 Task: Add a retro background to the video "Movie D.mp4" and play.
Action: Mouse moved to (738, 284)
Screenshot: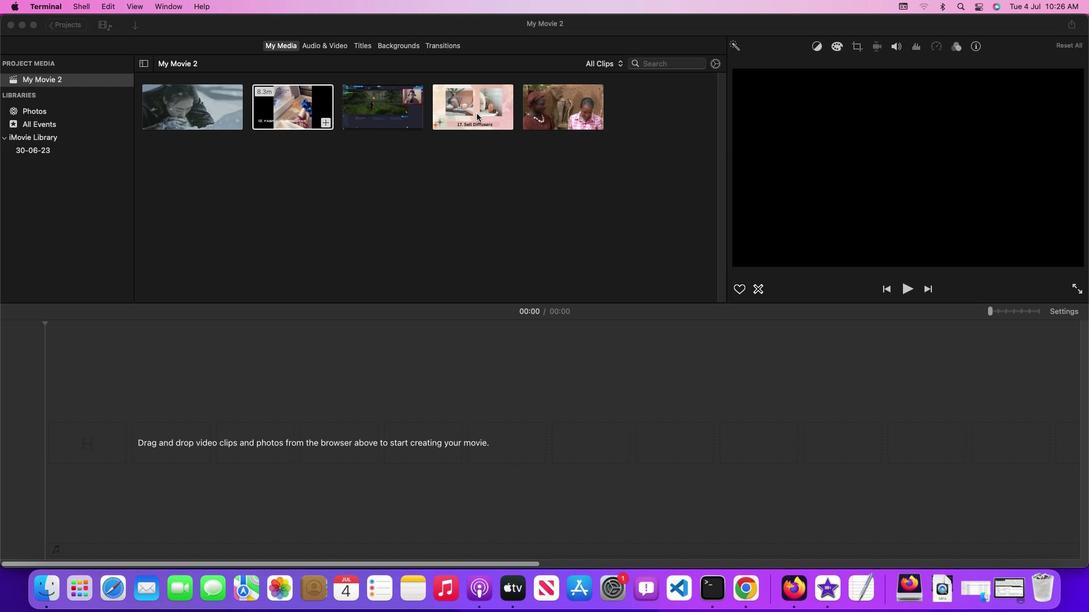 
Action: Mouse pressed left at (738, 284)
Screenshot: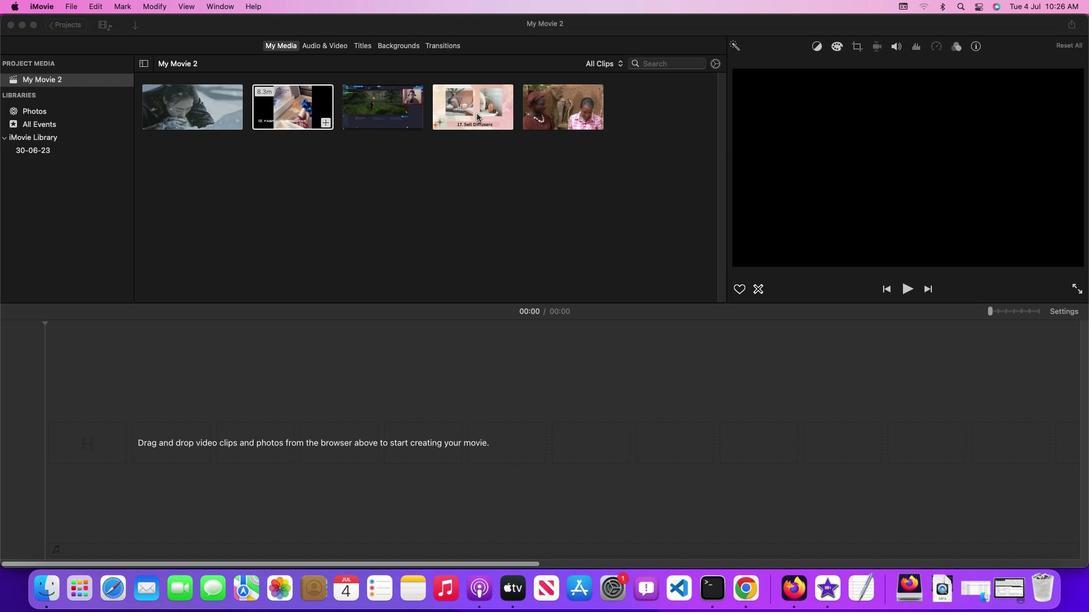 
Action: Mouse pressed left at (738, 284)
Screenshot: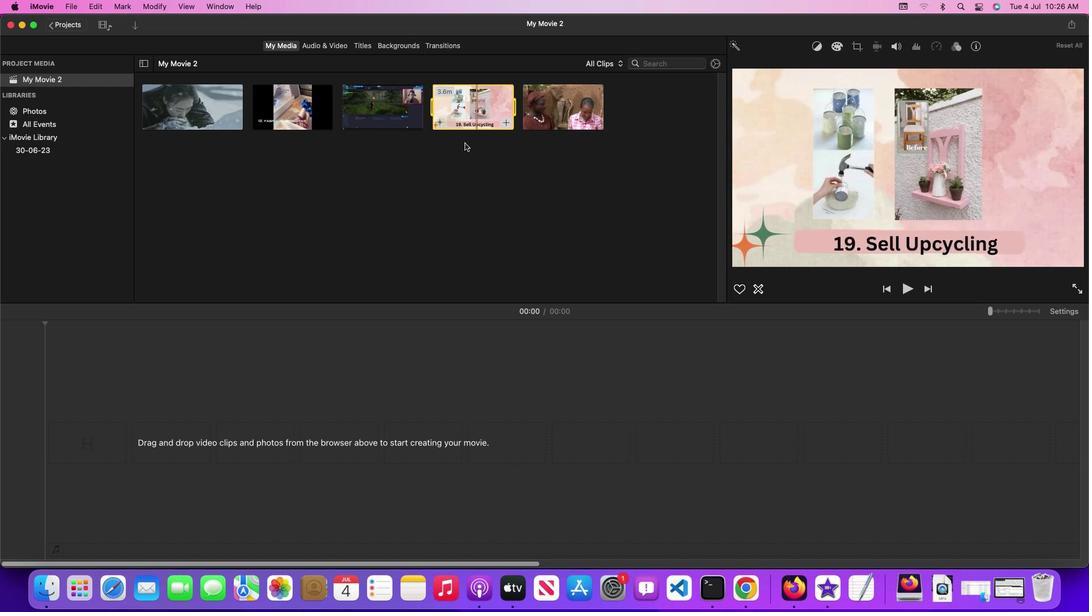 
Action: Mouse moved to (739, 284)
Screenshot: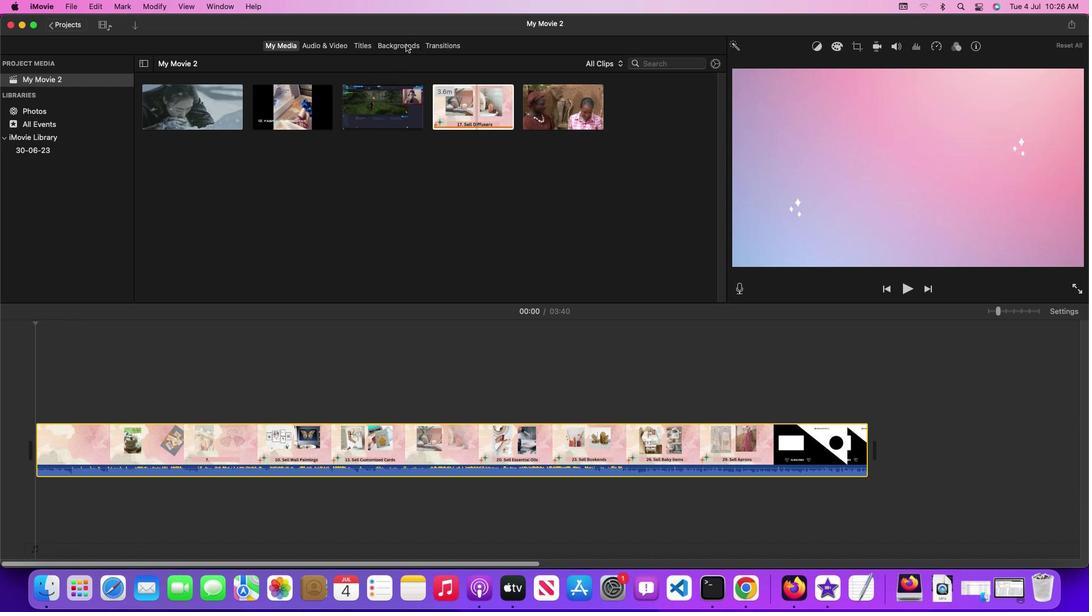 
Action: Mouse pressed left at (739, 284)
Screenshot: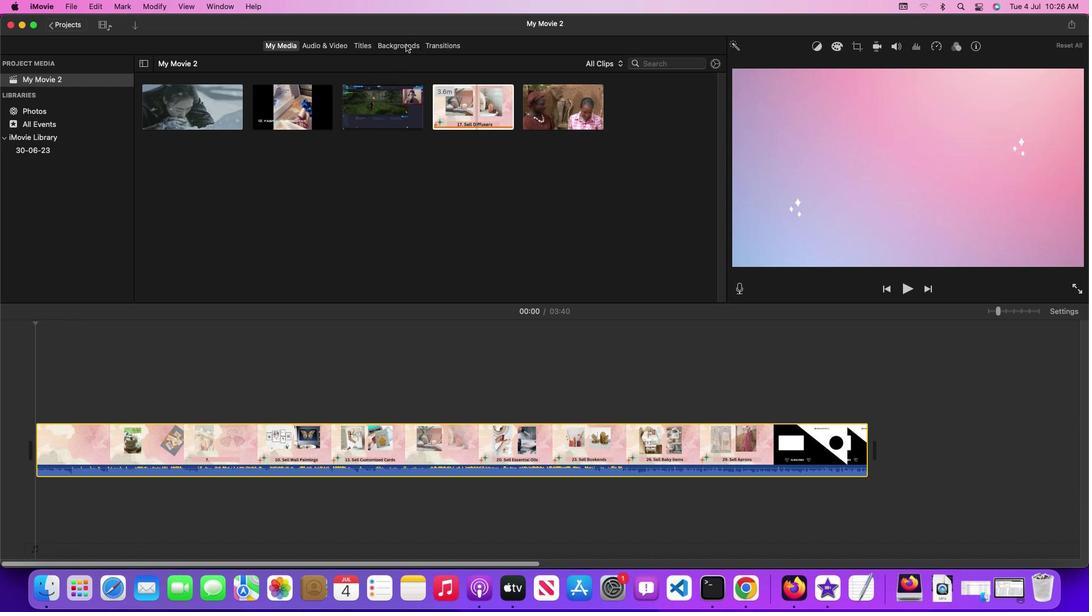 
Action: Mouse moved to (738, 284)
Screenshot: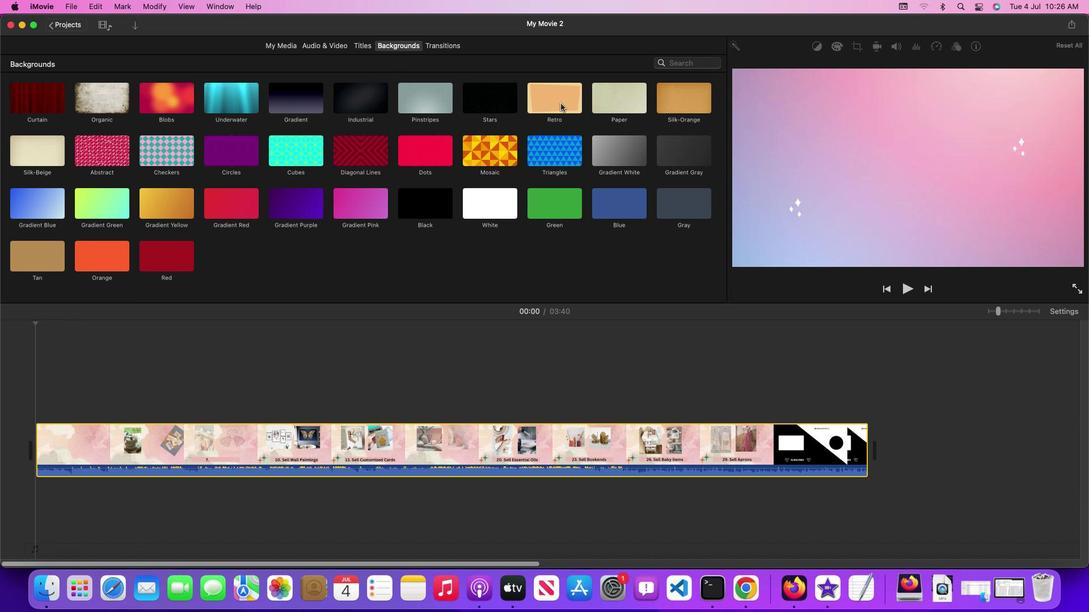
Action: Mouse pressed left at (738, 284)
Screenshot: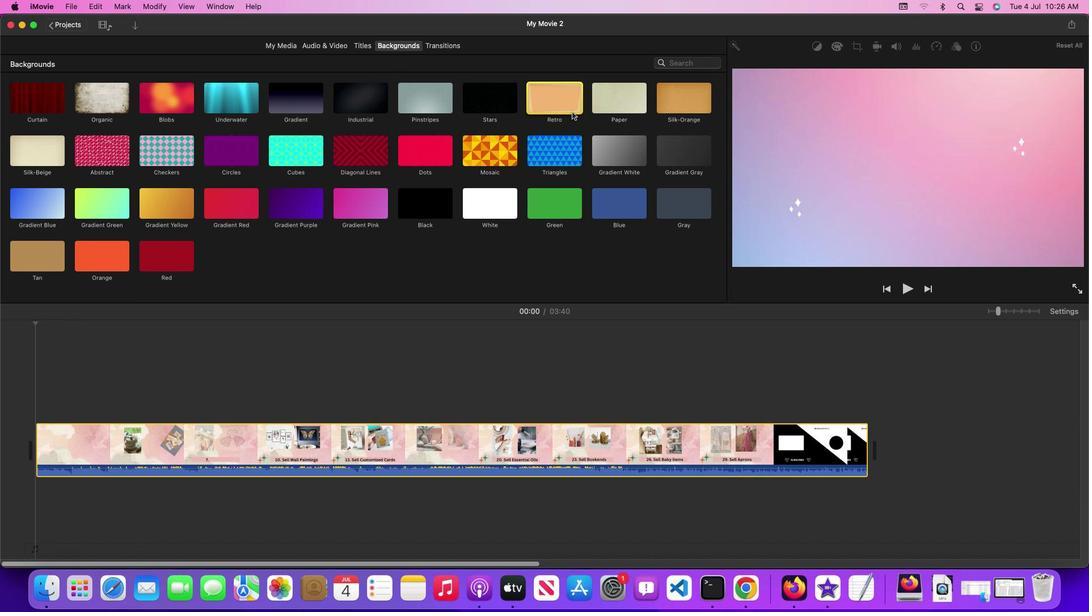 
Action: Mouse moved to (736, 284)
Screenshot: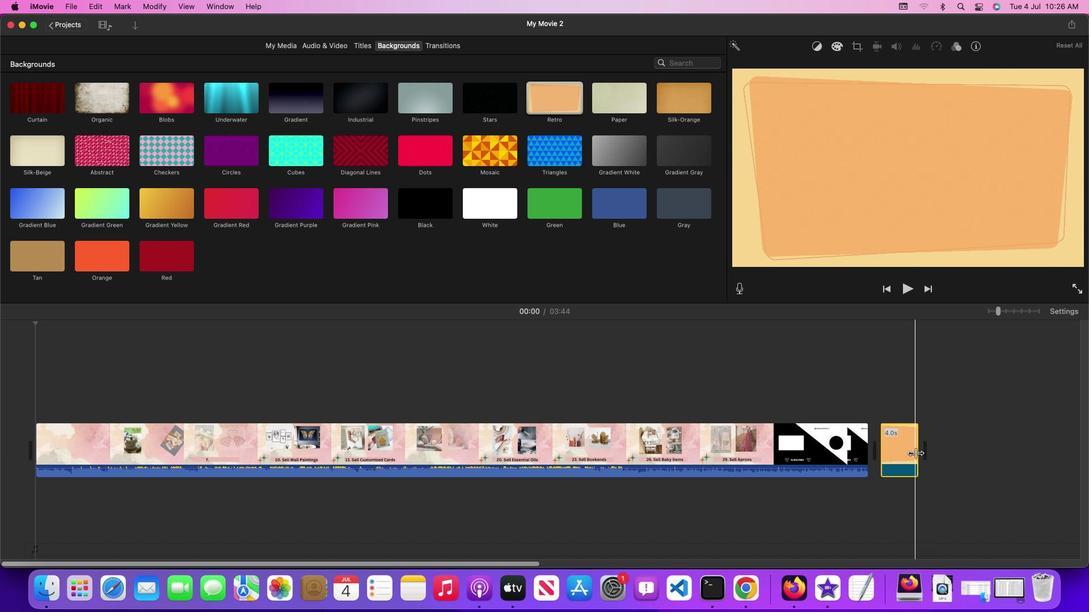 
Action: Mouse pressed left at (736, 284)
Screenshot: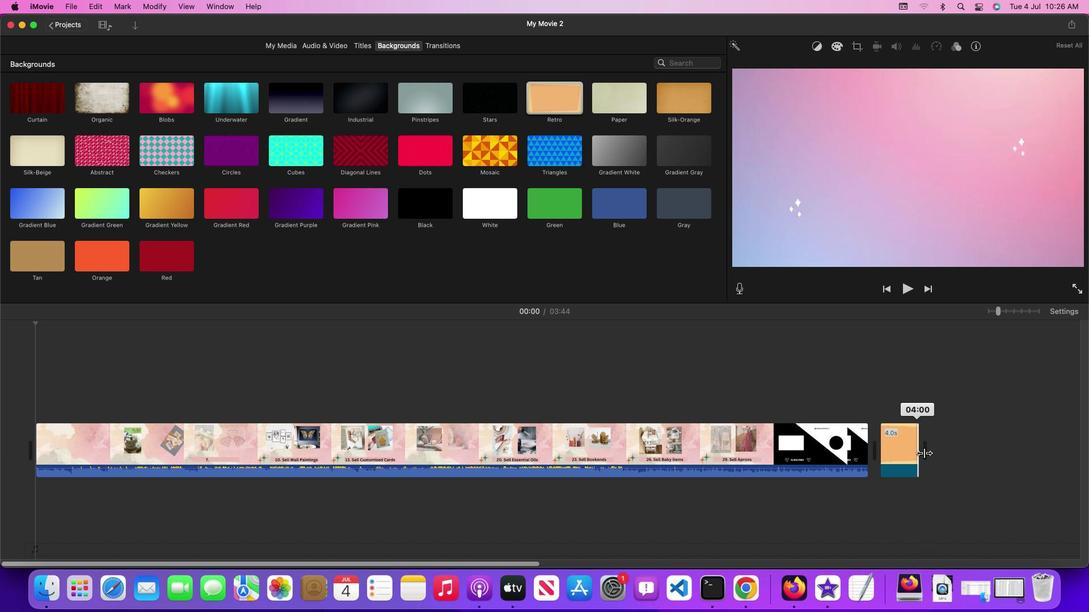 
Action: Mouse moved to (735, 284)
Screenshot: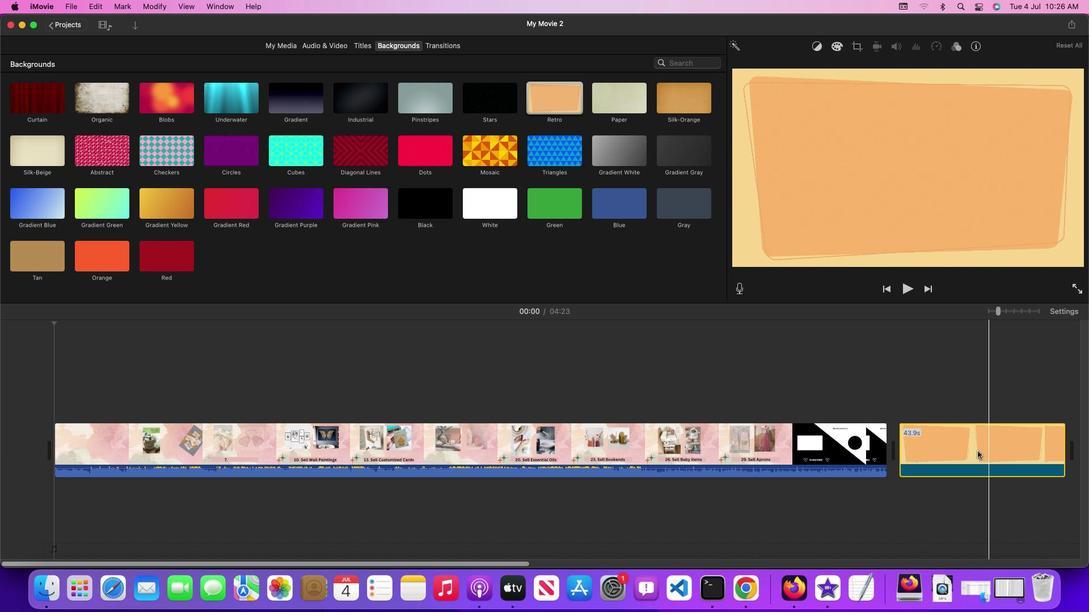 
Action: Mouse pressed left at (735, 284)
Screenshot: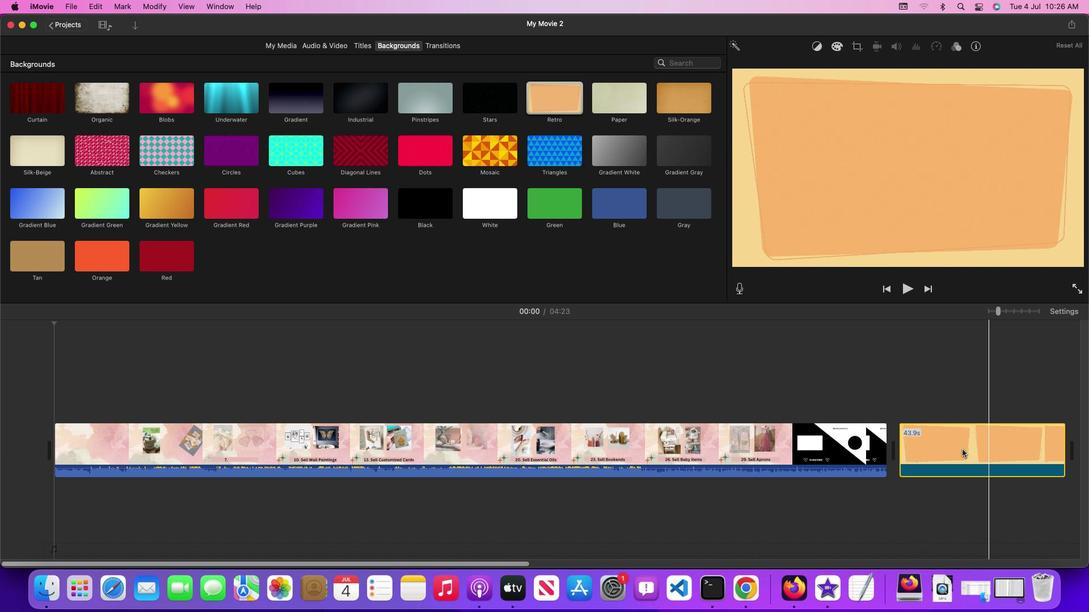 
Action: Mouse moved to (740, 284)
Screenshot: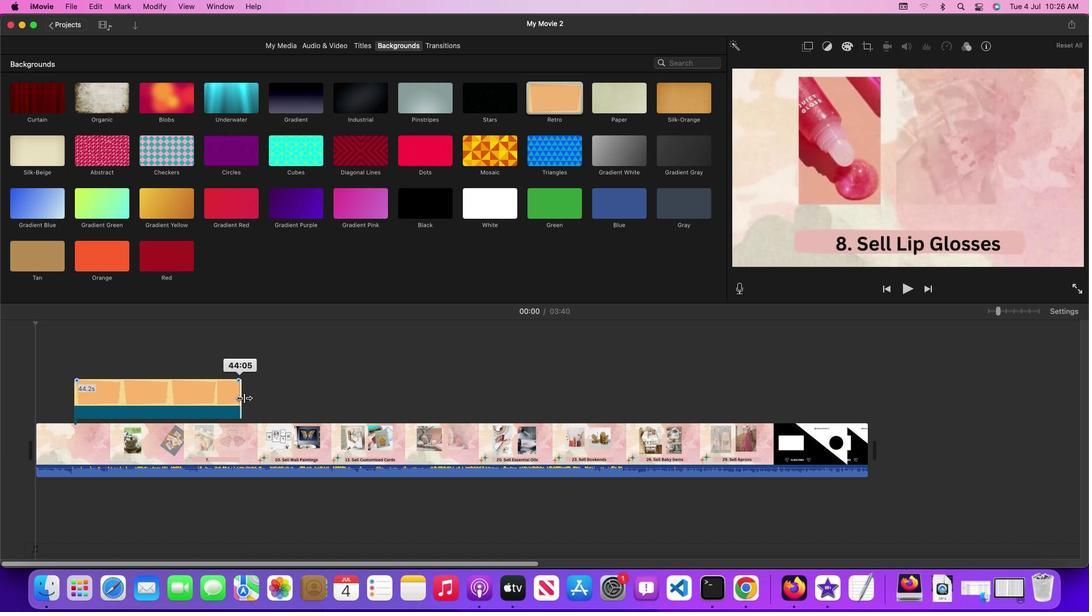 
Action: Mouse pressed left at (740, 284)
Screenshot: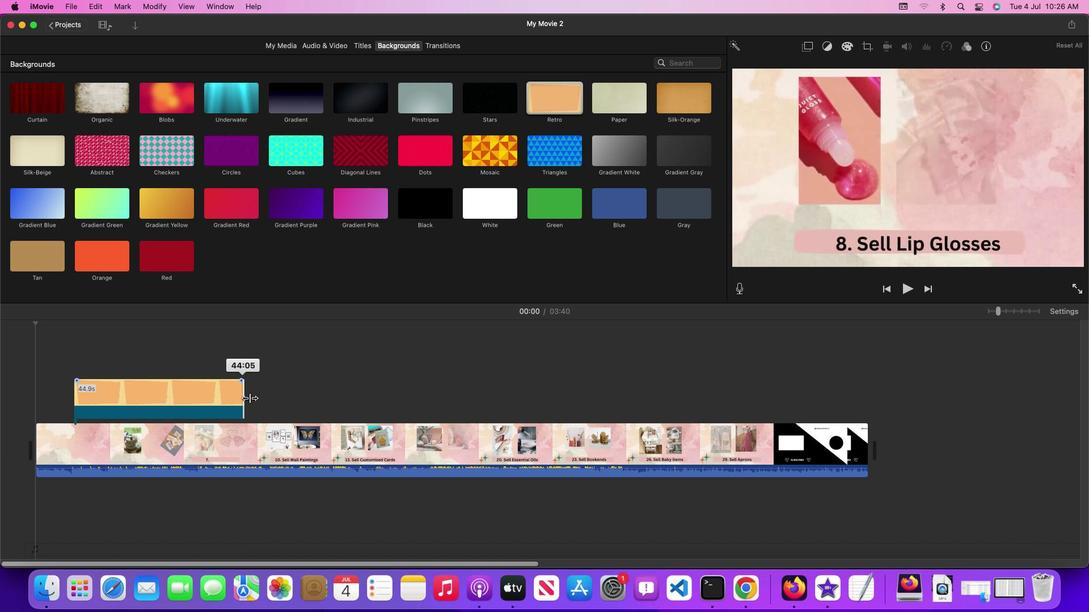 
Action: Mouse moved to (738, 284)
Screenshot: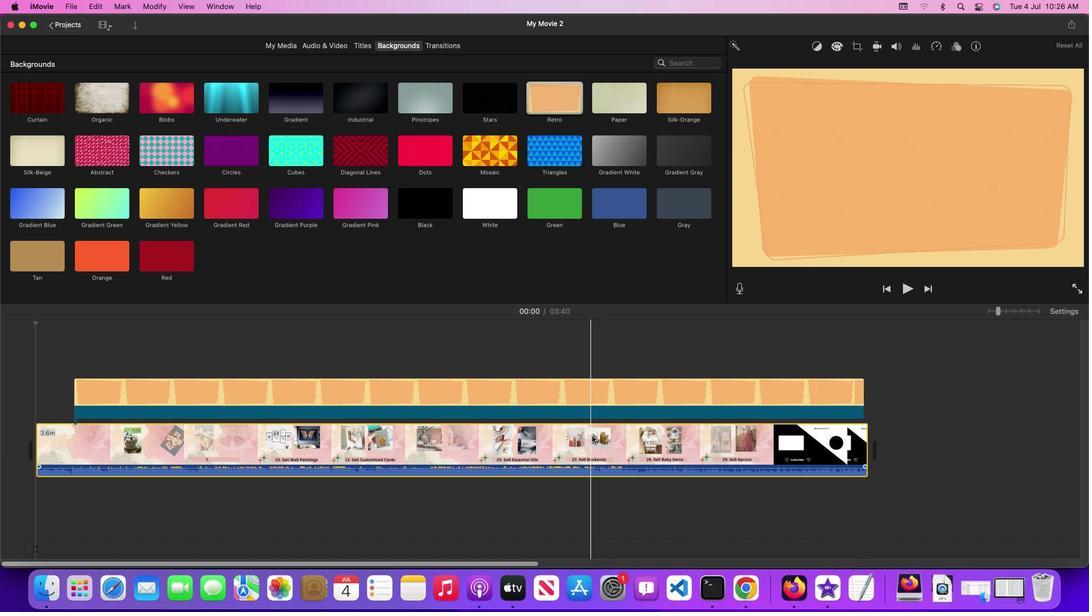
Action: Mouse pressed left at (738, 284)
Screenshot: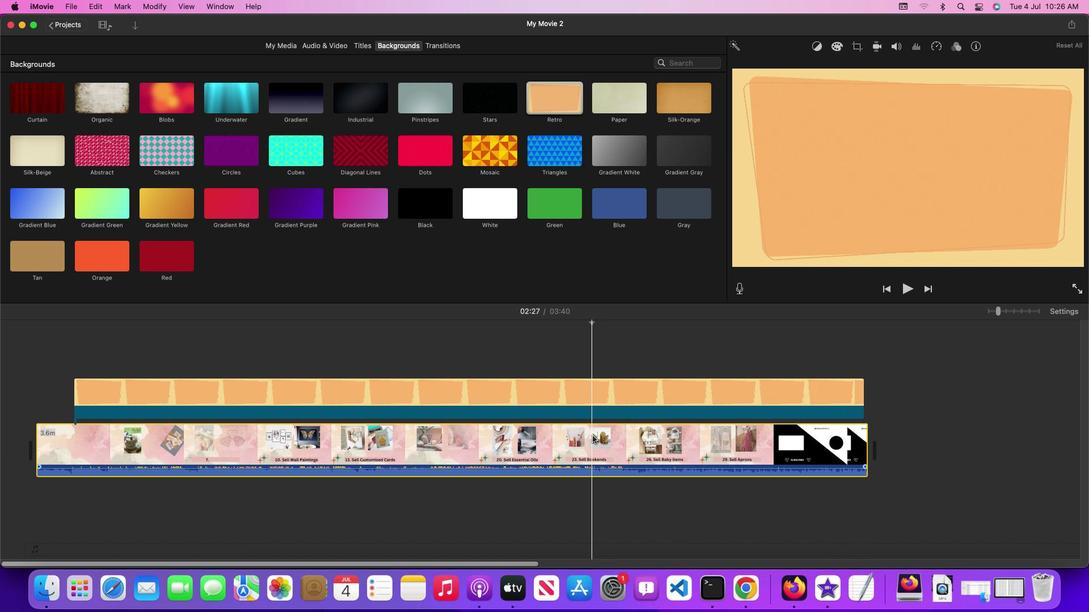 
Action: Mouse moved to (738, 284)
Screenshot: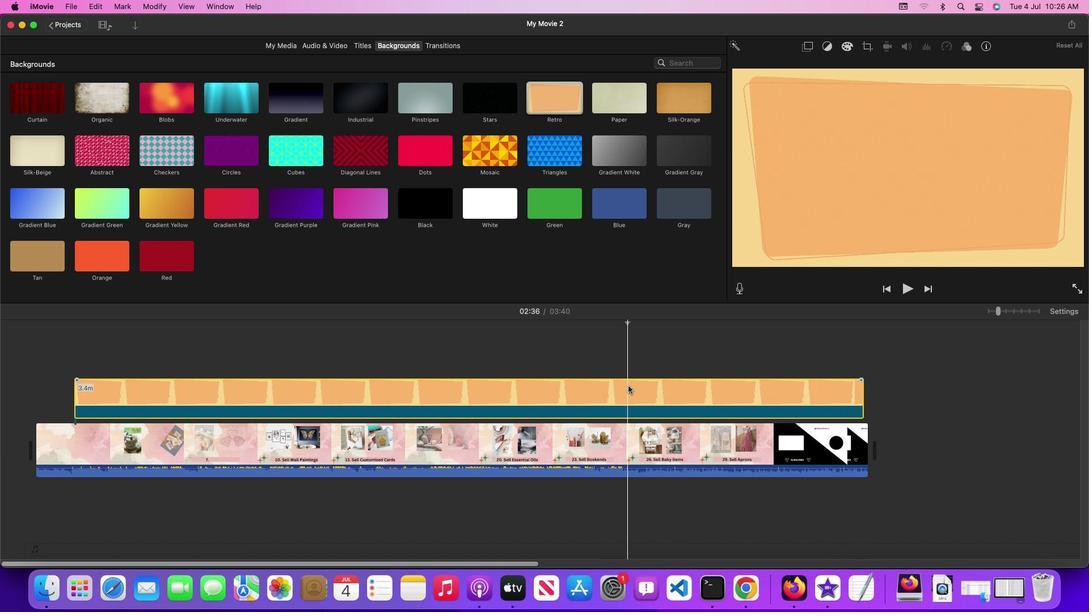
Action: Mouse pressed left at (738, 284)
Screenshot: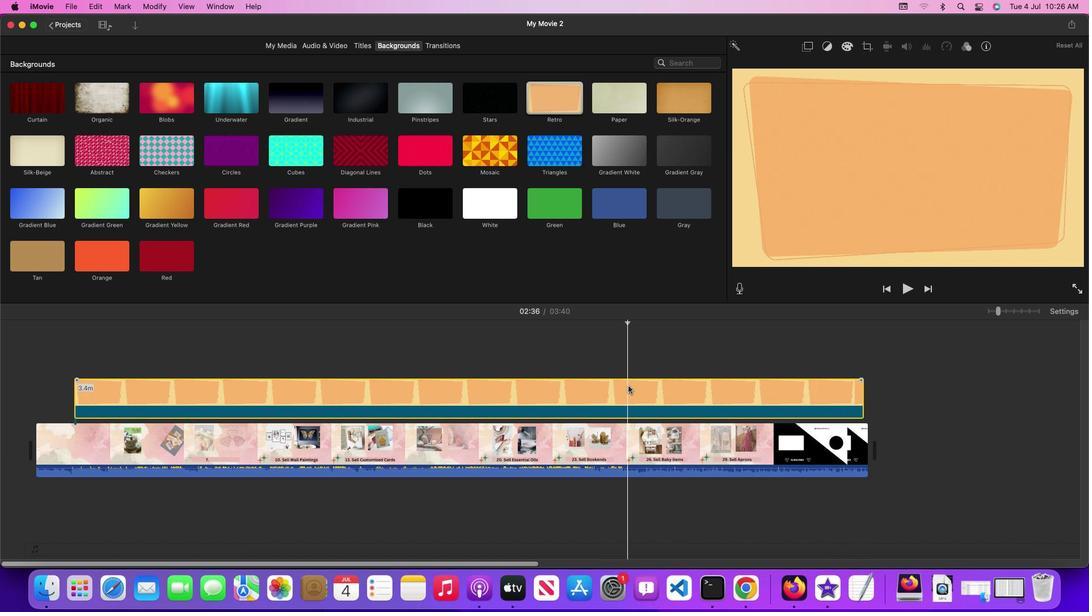 
Action: Mouse moved to (737, 284)
Screenshot: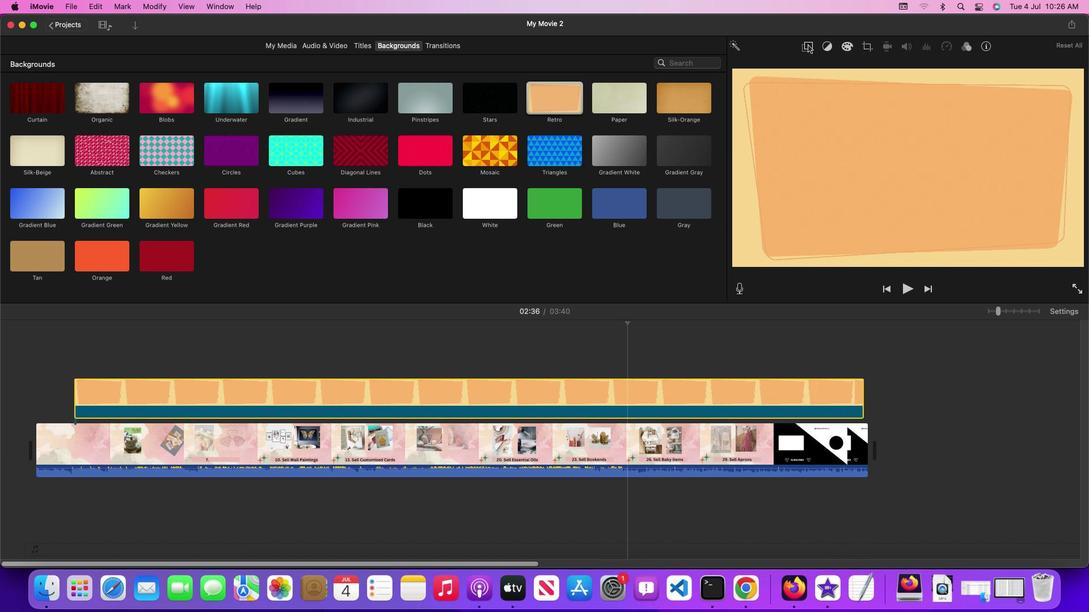 
Action: Mouse pressed left at (737, 284)
Screenshot: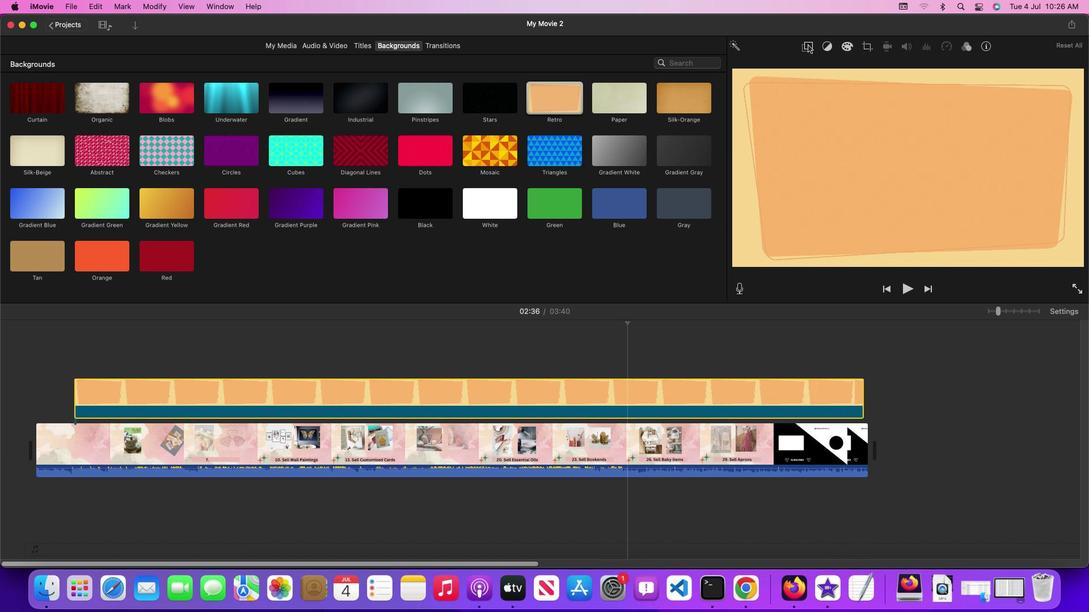 
Action: Mouse moved to (737, 284)
Screenshot: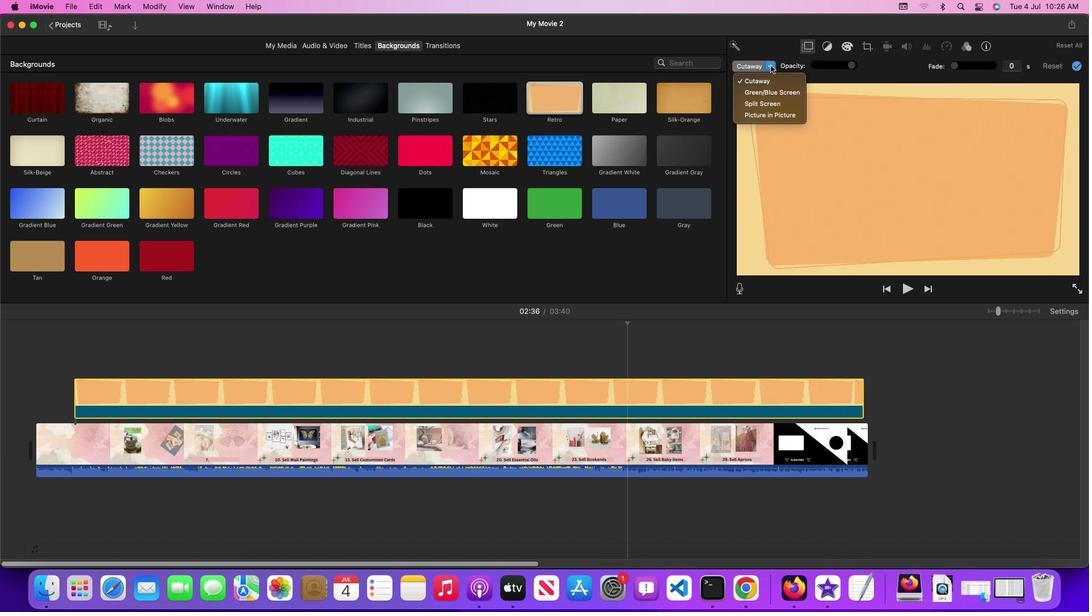 
Action: Mouse pressed left at (737, 284)
Screenshot: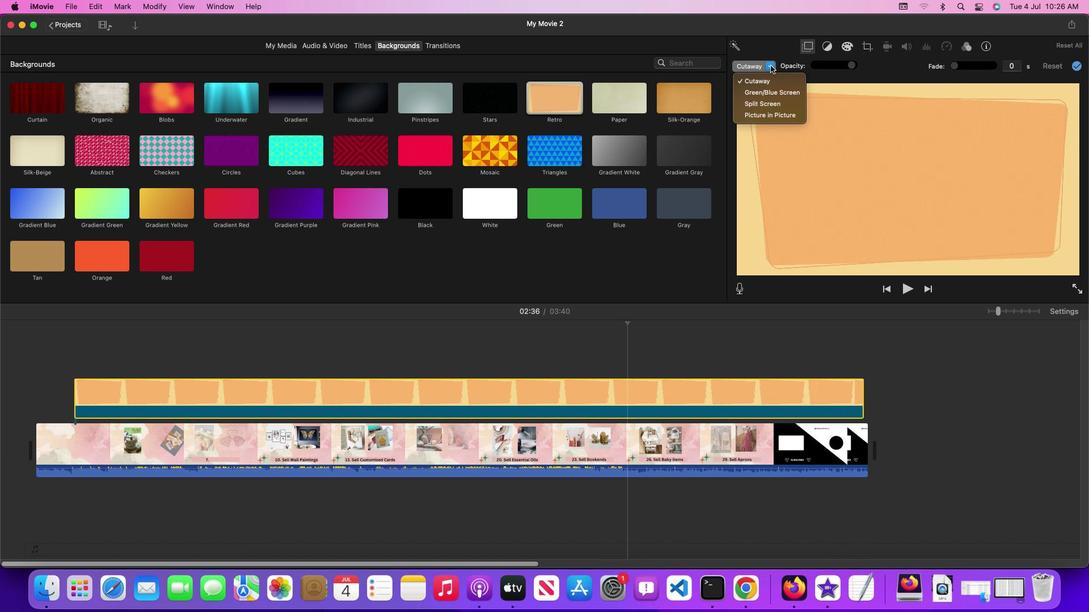 
Action: Mouse moved to (737, 284)
Screenshot: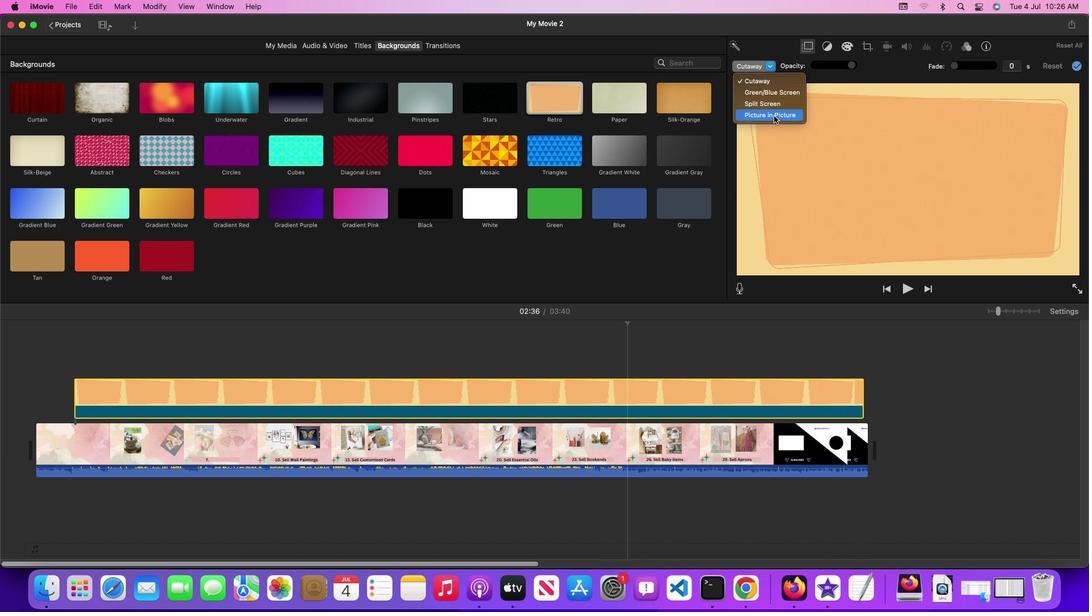 
Action: Mouse pressed left at (737, 284)
Screenshot: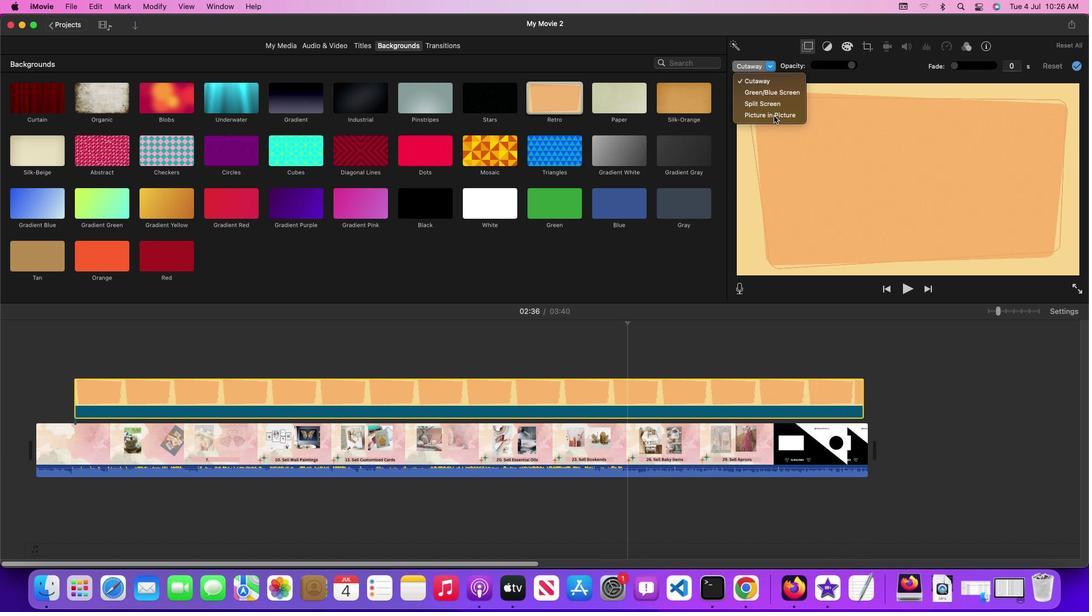 
Action: Mouse moved to (735, 284)
Screenshot: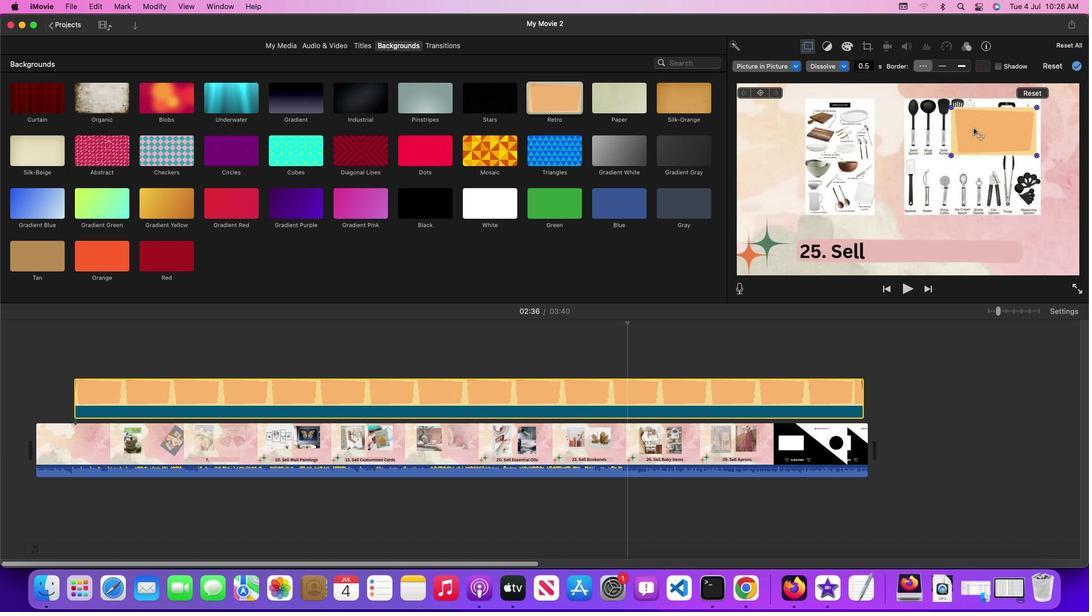 
Action: Mouse pressed left at (735, 284)
Screenshot: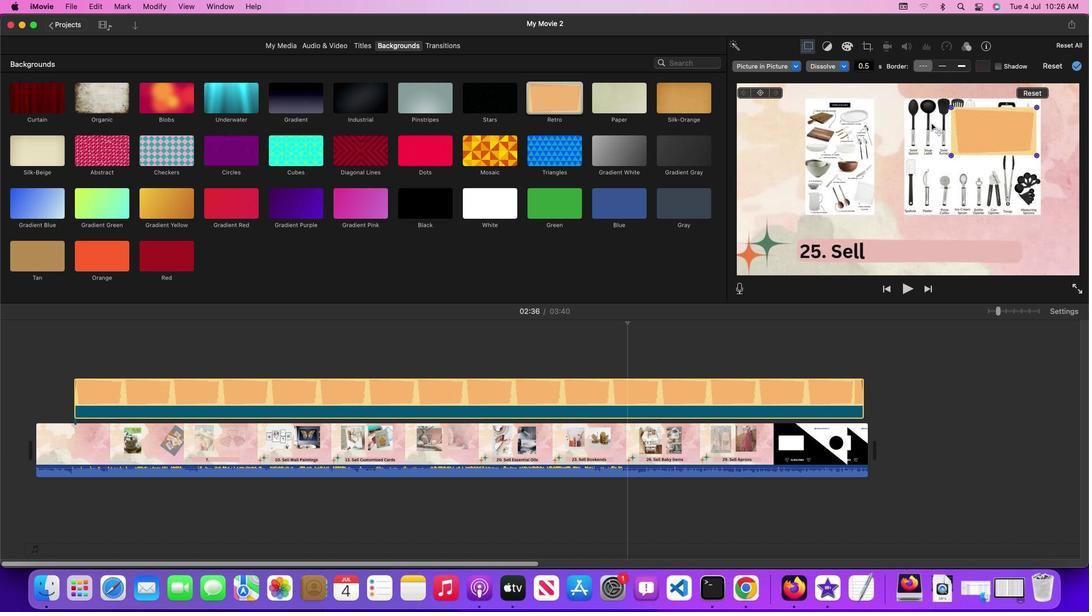 
Action: Mouse moved to (737, 284)
Screenshot: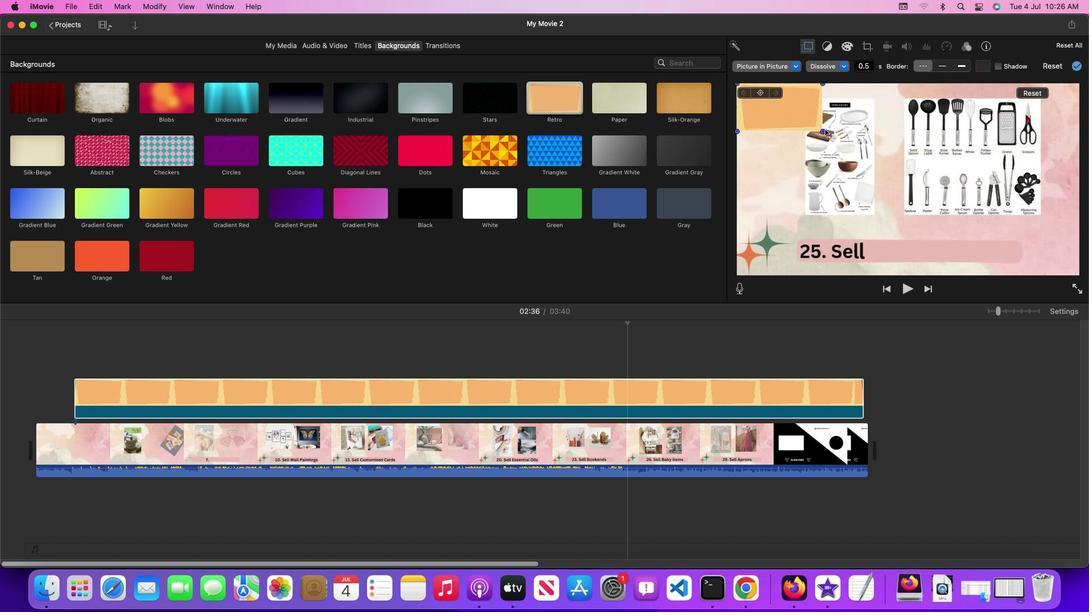 
Action: Mouse pressed left at (737, 284)
Screenshot: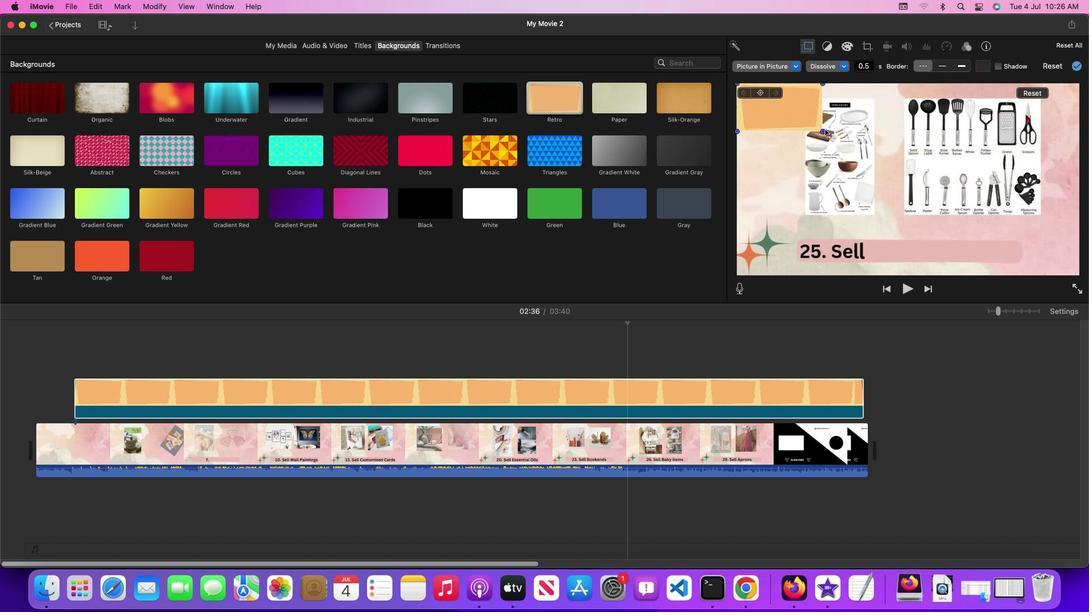 
Action: Mouse moved to (737, 284)
Screenshot: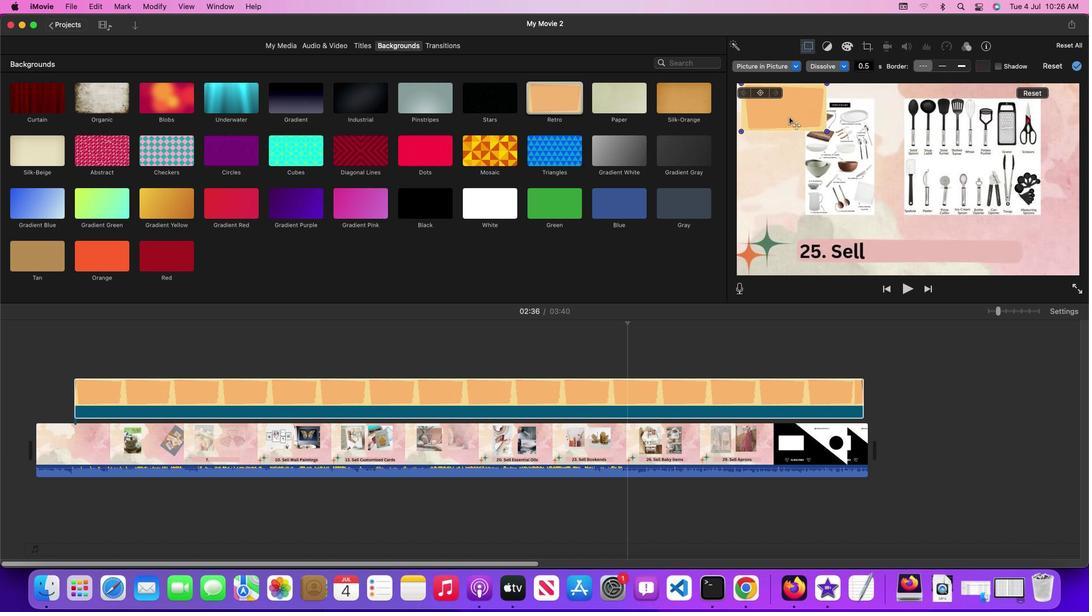 
Action: Mouse pressed left at (737, 284)
Screenshot: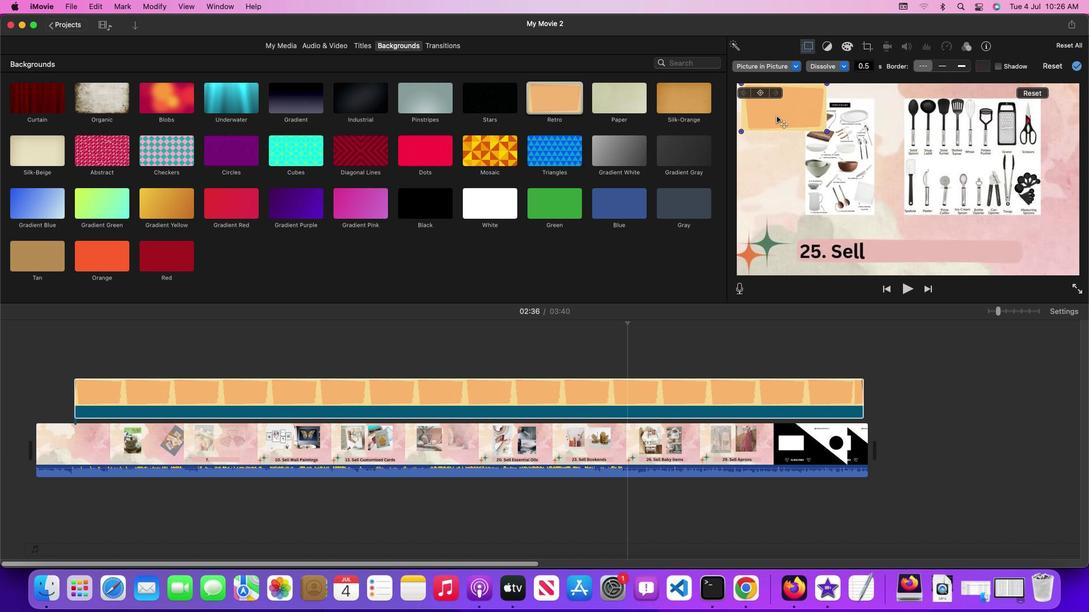 
Action: Mouse moved to (737, 284)
Screenshot: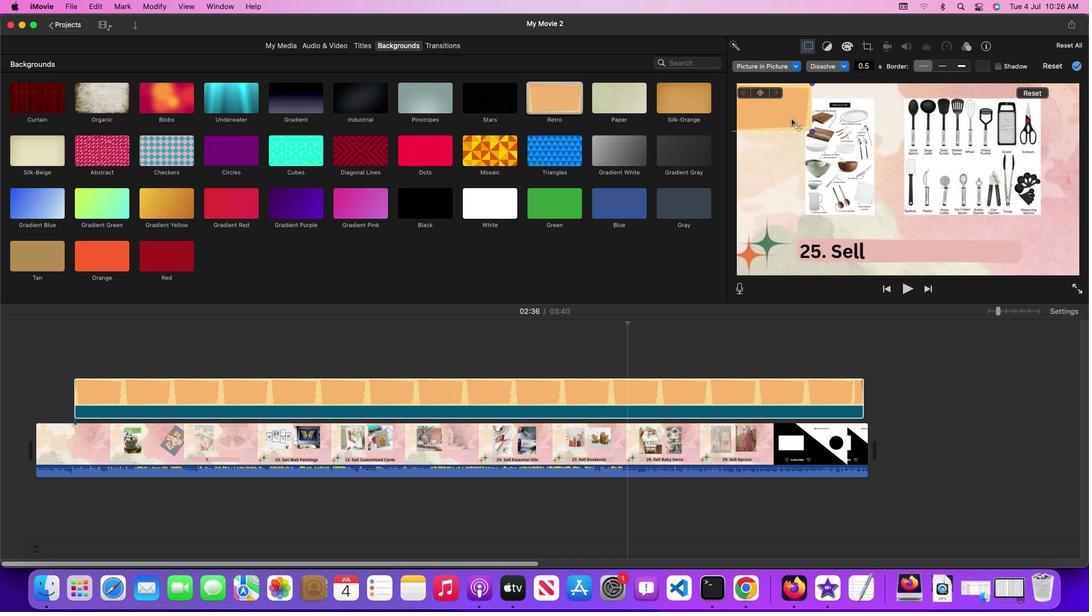 
Action: Mouse pressed left at (737, 284)
Screenshot: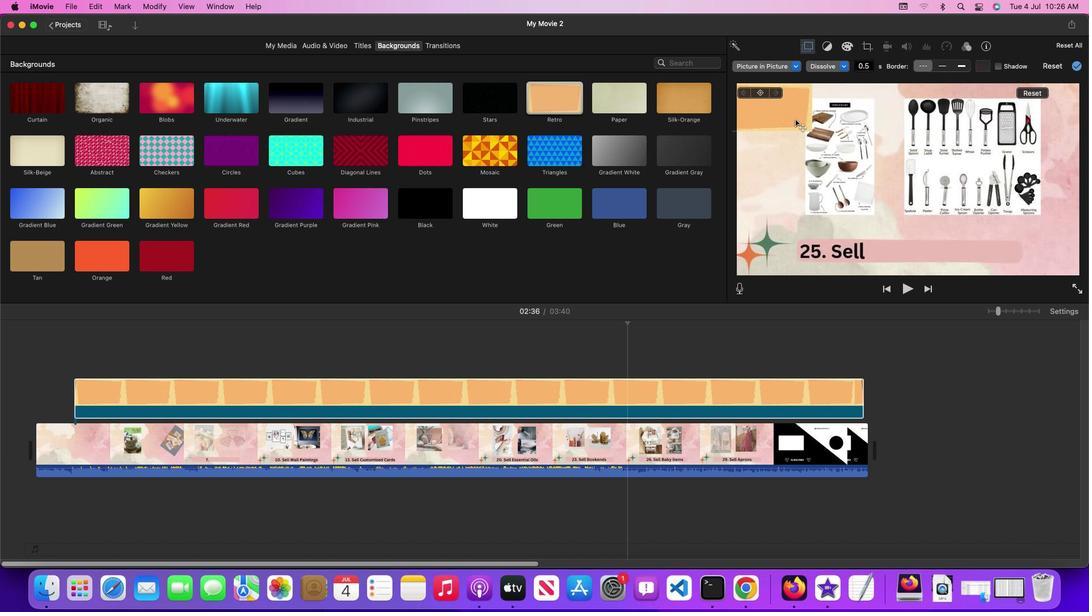 
Action: Mouse moved to (737, 284)
Screenshot: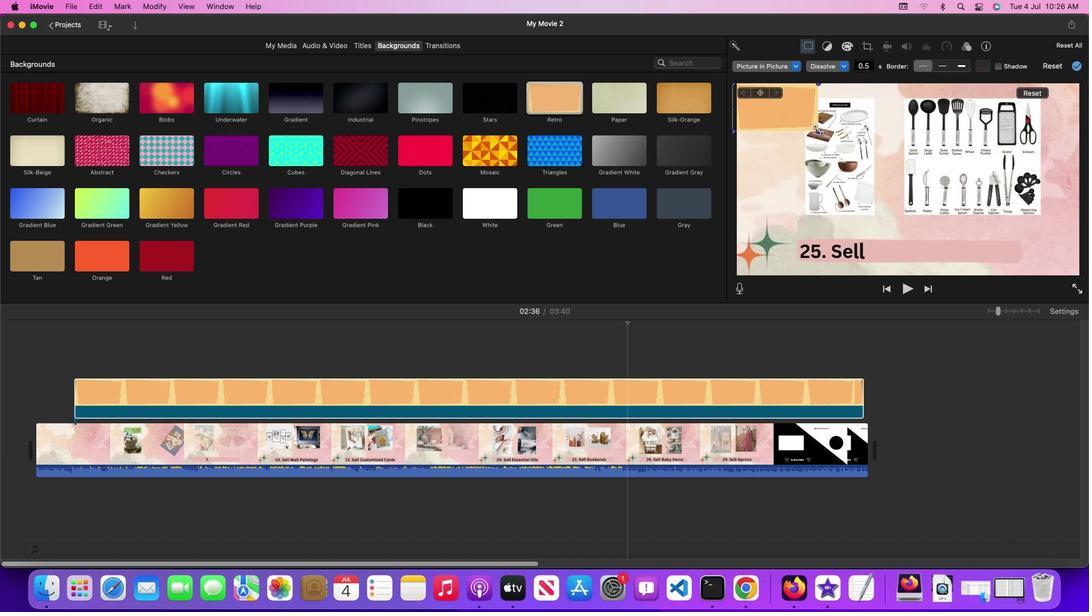 
Action: Mouse pressed left at (737, 284)
Screenshot: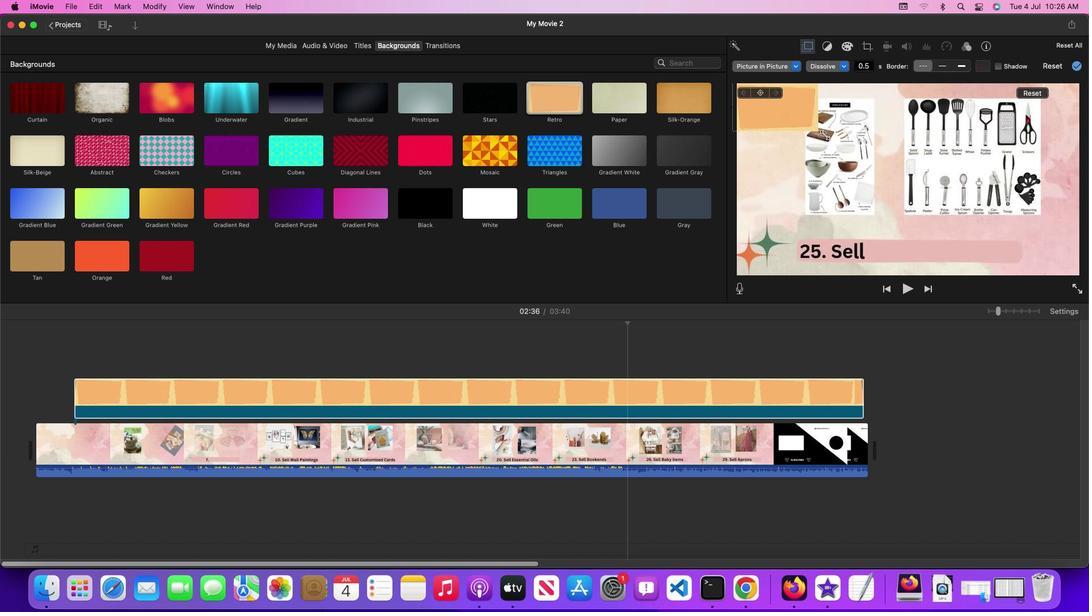 
Action: Mouse moved to (737, 284)
Screenshot: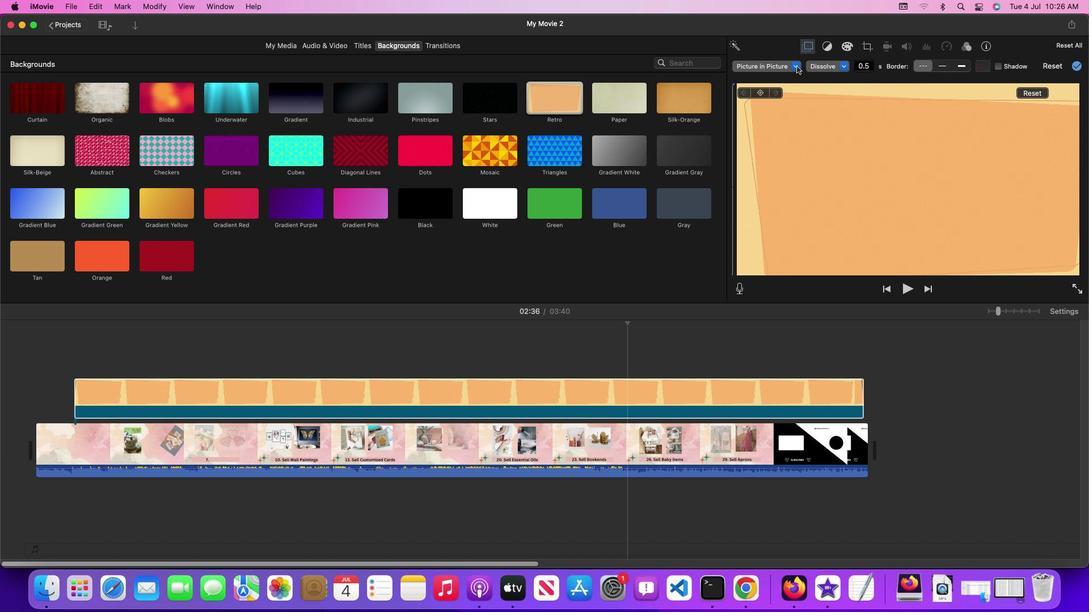 
Action: Mouse pressed left at (737, 284)
Screenshot: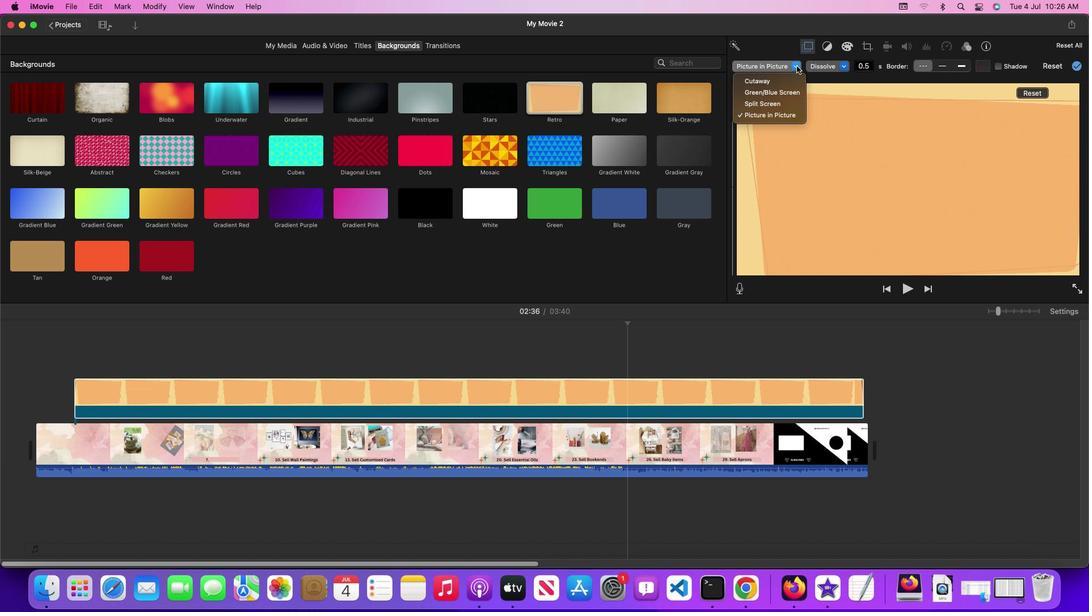
Action: Mouse moved to (737, 284)
Screenshot: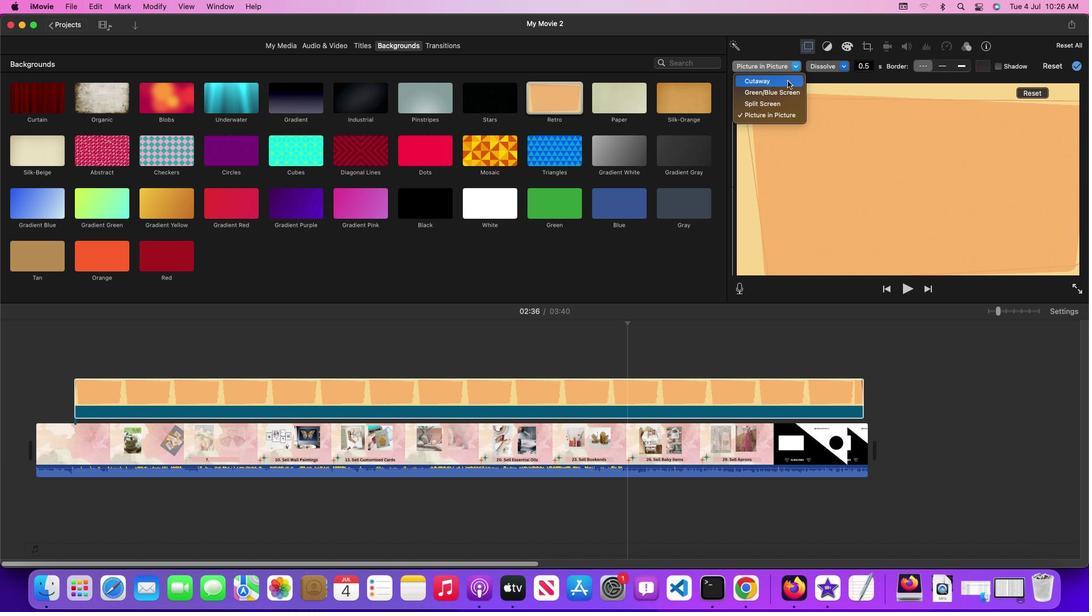 
Action: Mouse pressed left at (737, 284)
Screenshot: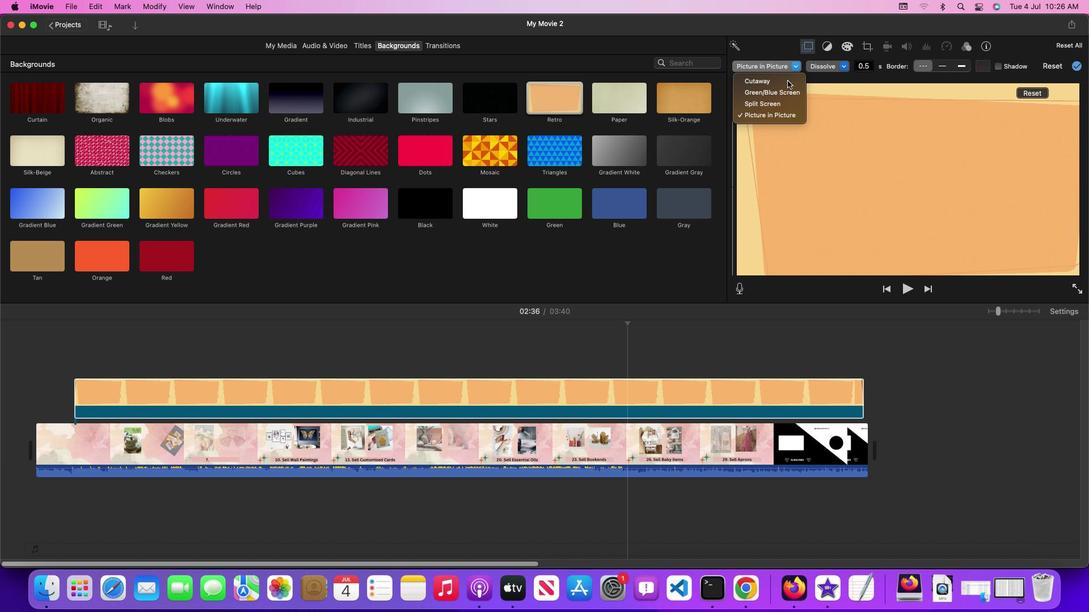 
Action: Mouse moved to (736, 284)
Screenshot: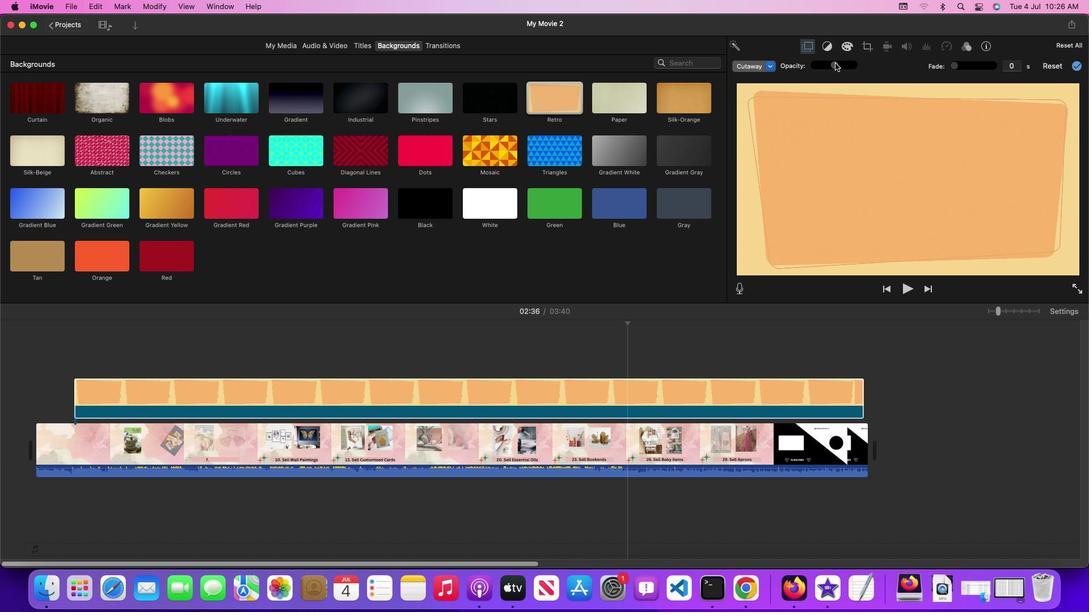 
Action: Mouse pressed left at (736, 284)
Screenshot: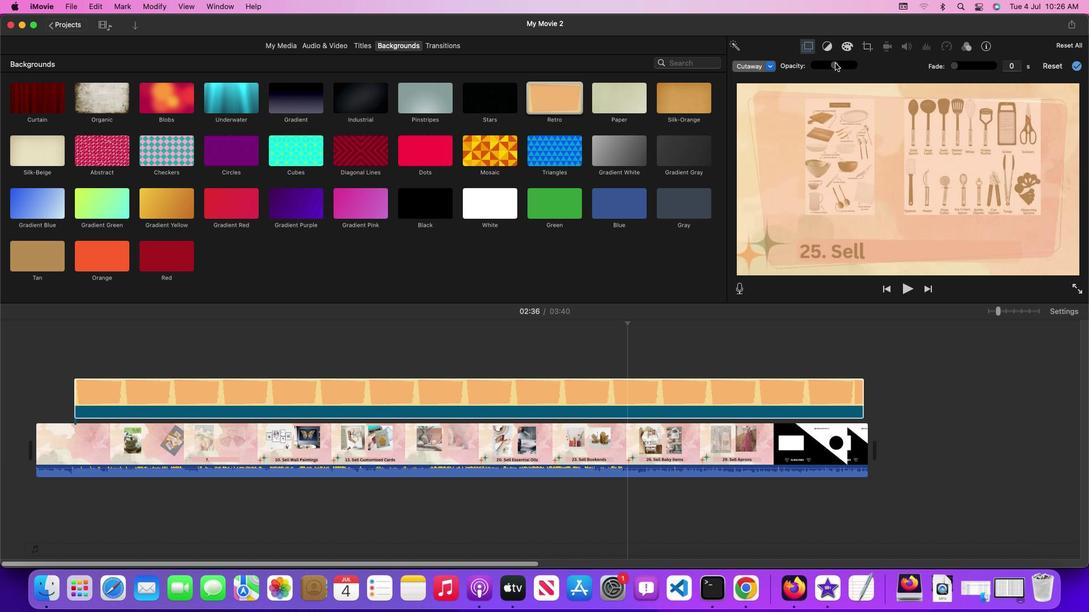 
Action: Mouse moved to (737, 284)
Screenshot: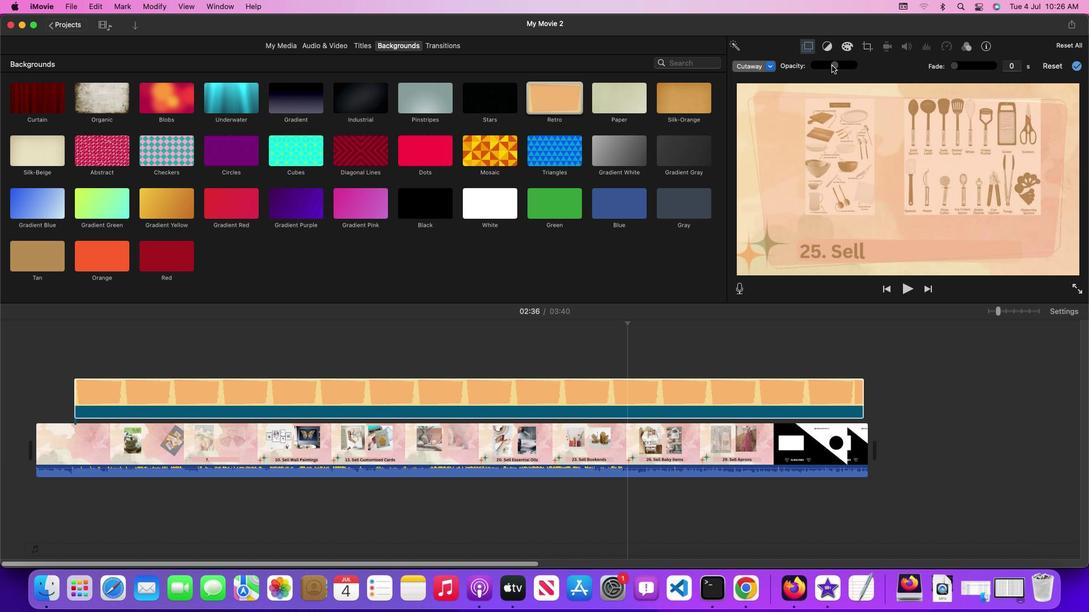 
Action: Mouse pressed left at (737, 284)
Screenshot: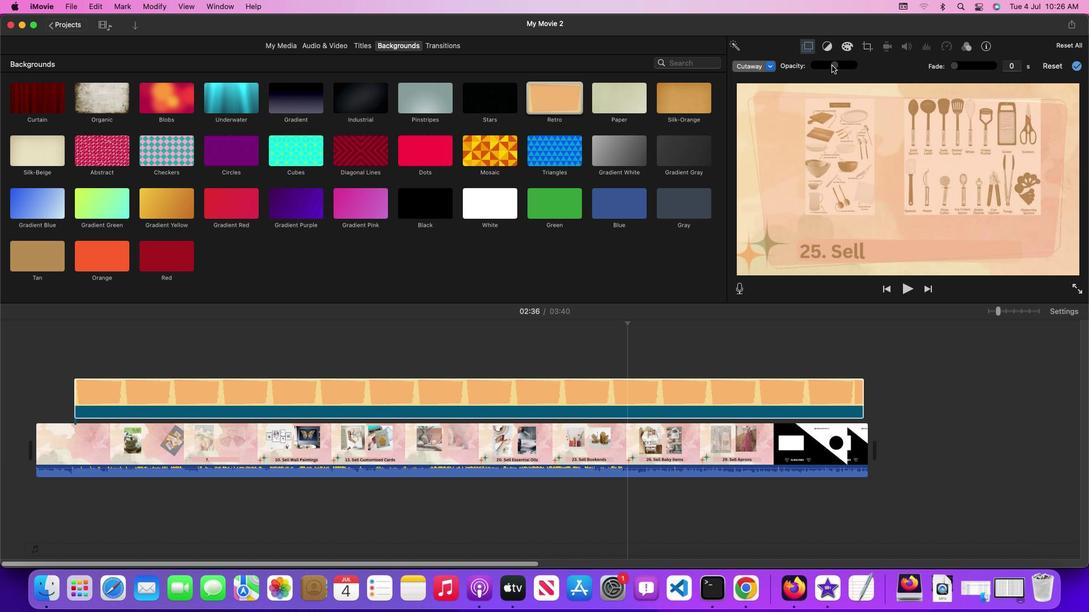 
Action: Mouse moved to (736, 284)
Screenshot: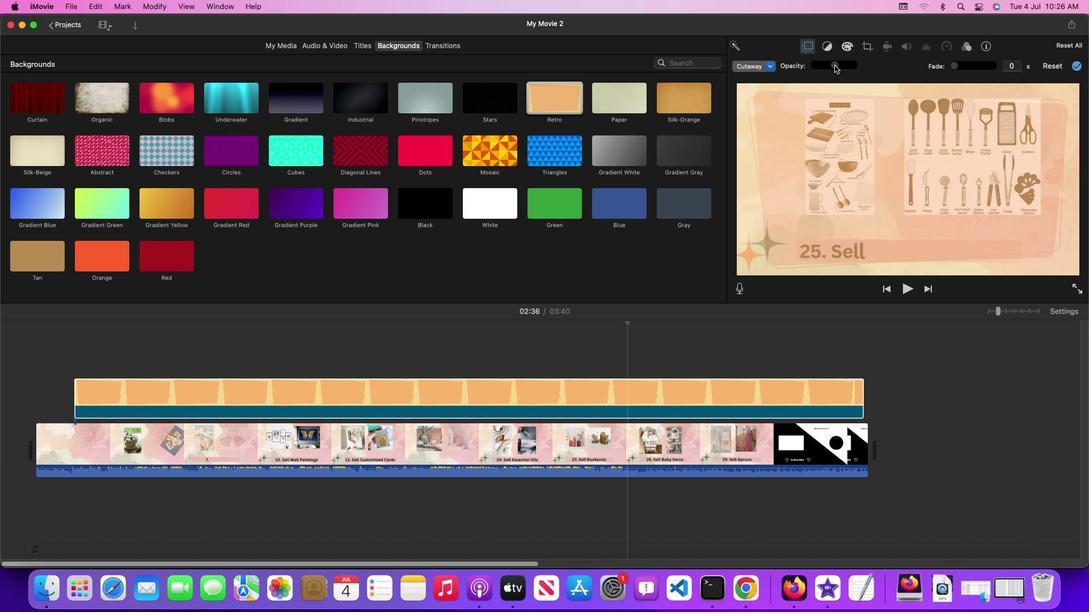 
Action: Key pressed Key.space
Screenshot: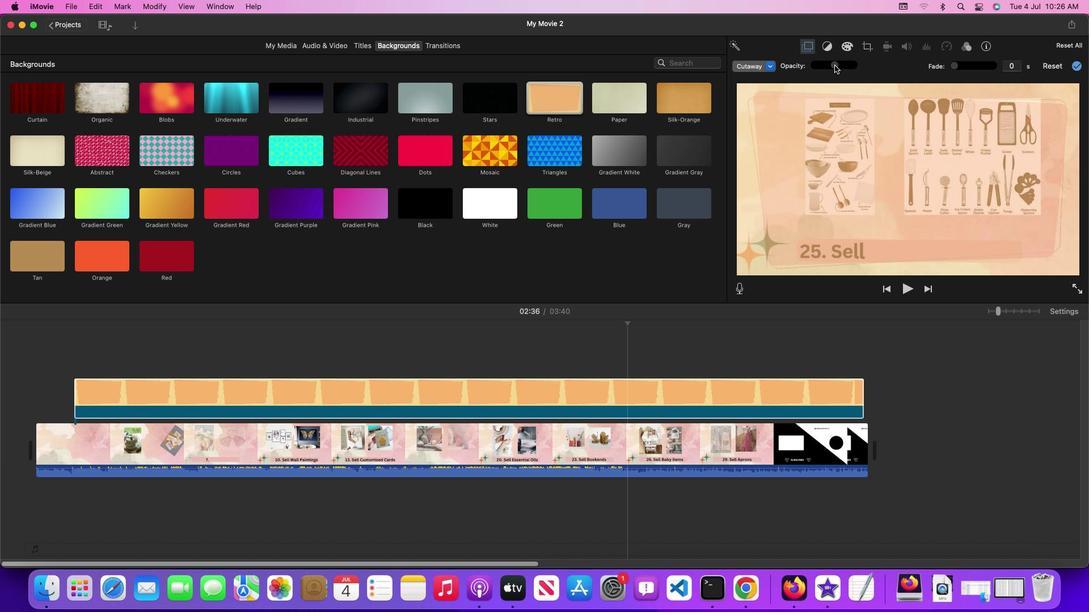 
Action: Mouse moved to (737, 284)
Screenshot: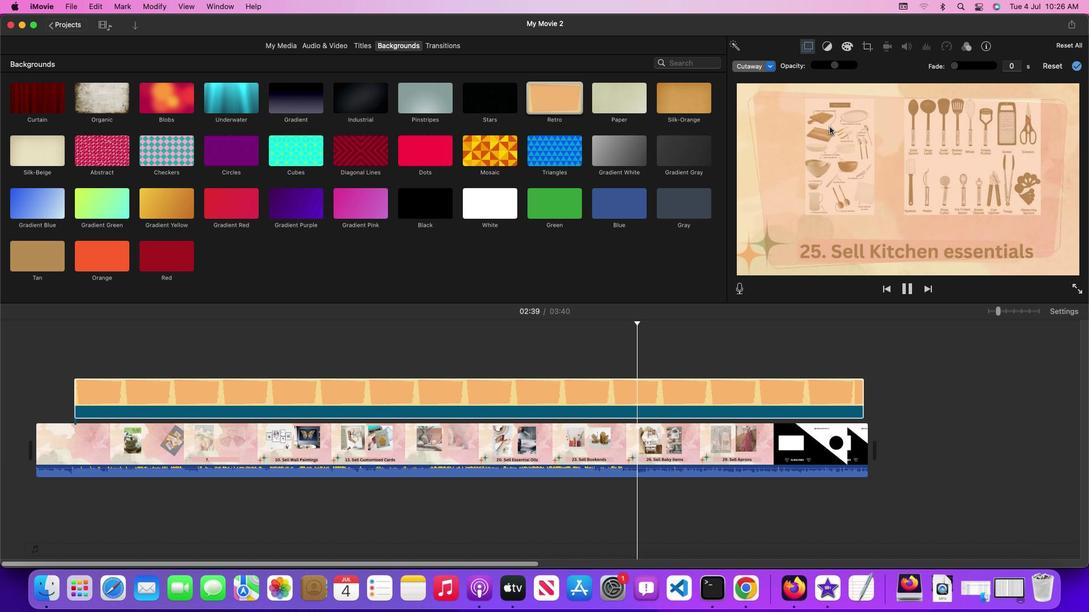 
Action: Key pressed Key.space
Screenshot: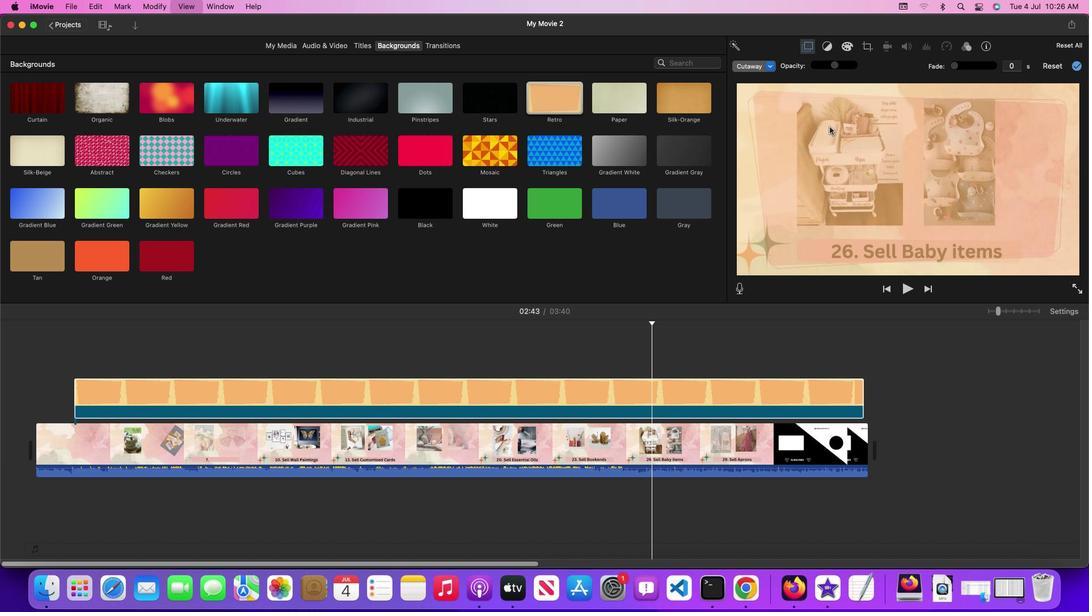 
